 Task: select a rule when a due date less than hours ago is removed from a card by anyone except me.
Action: Mouse moved to (1141, 96)
Screenshot: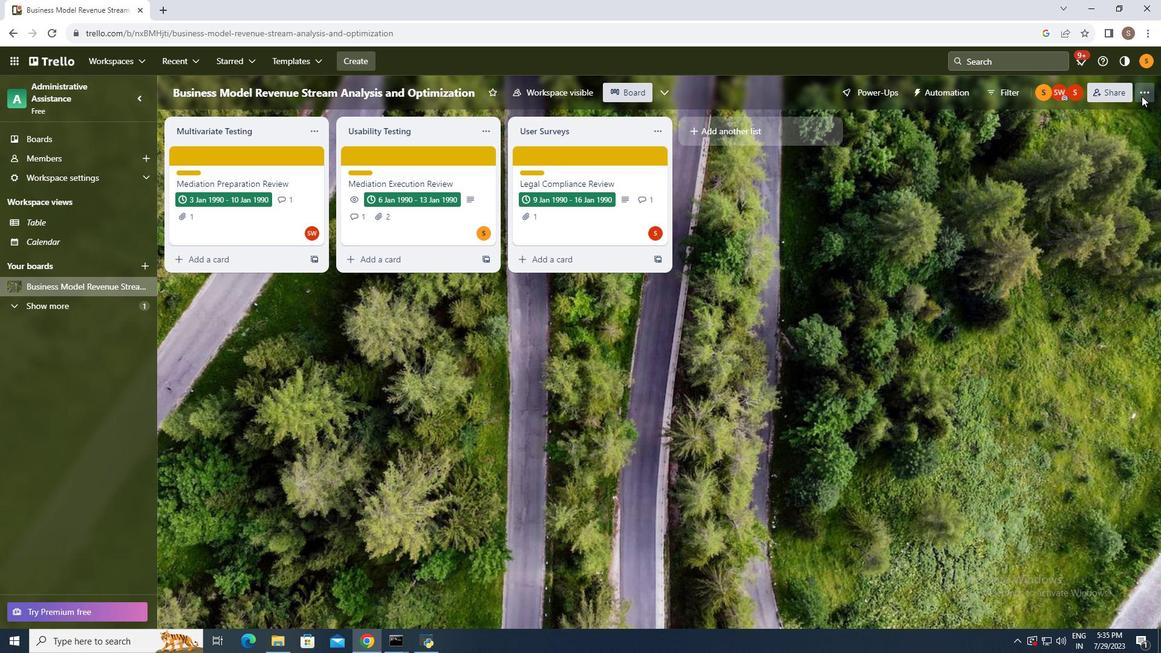 
Action: Mouse pressed left at (1141, 96)
Screenshot: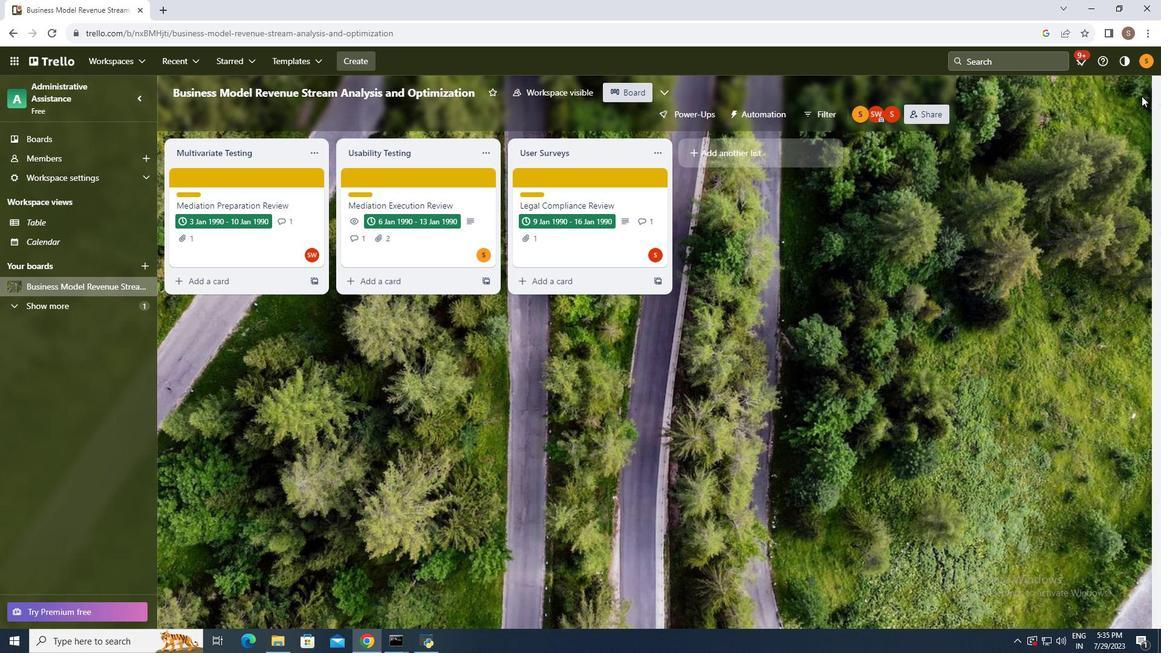 
Action: Mouse moved to (1041, 255)
Screenshot: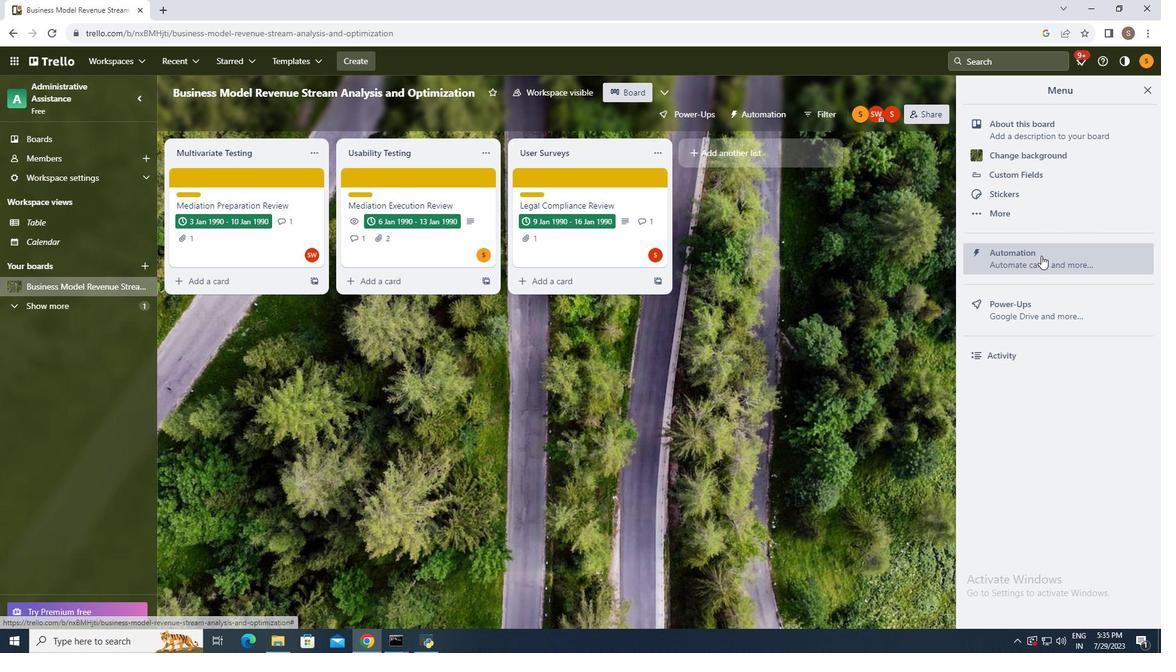 
Action: Mouse pressed left at (1041, 255)
Screenshot: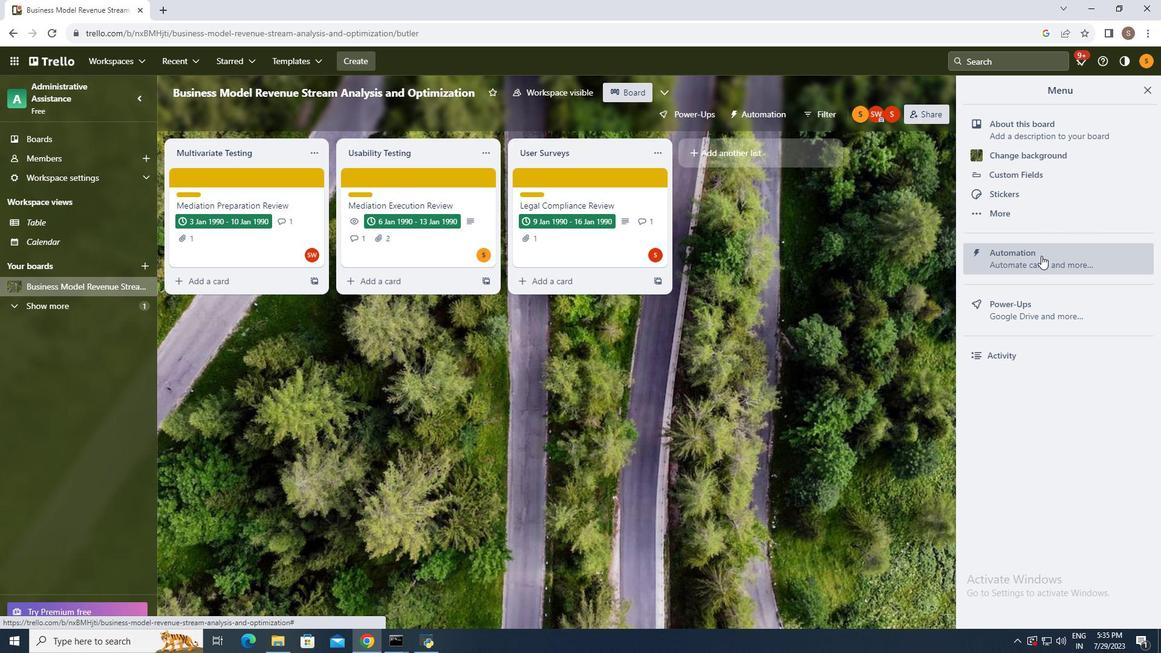 
Action: Mouse moved to (237, 214)
Screenshot: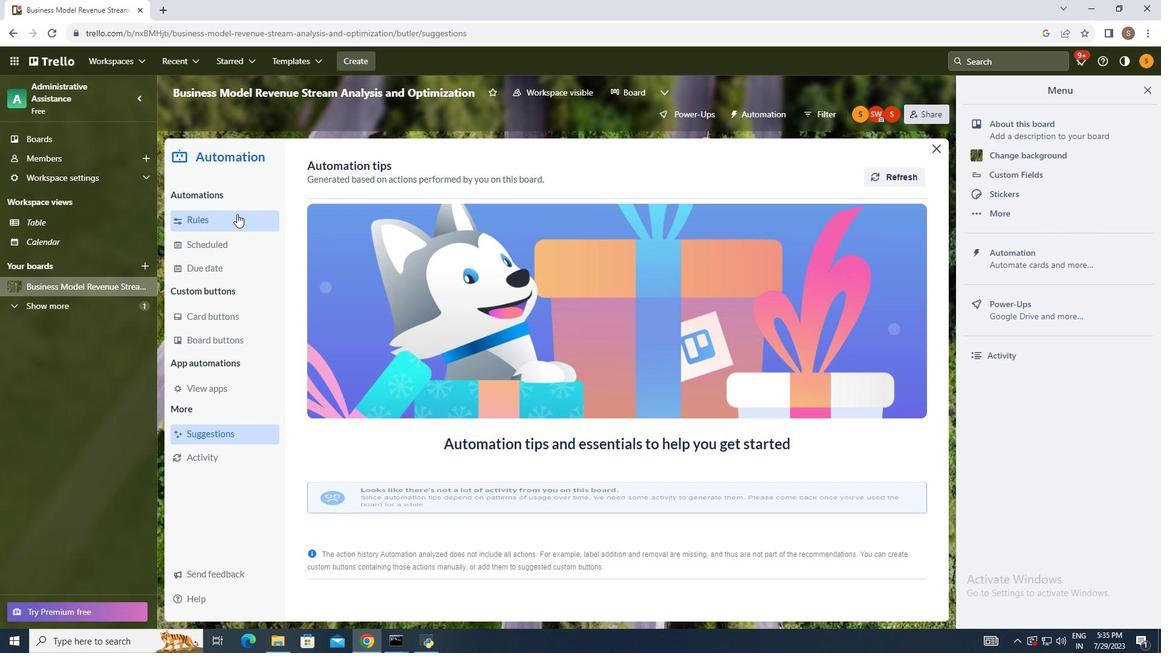 
Action: Mouse pressed left at (237, 214)
Screenshot: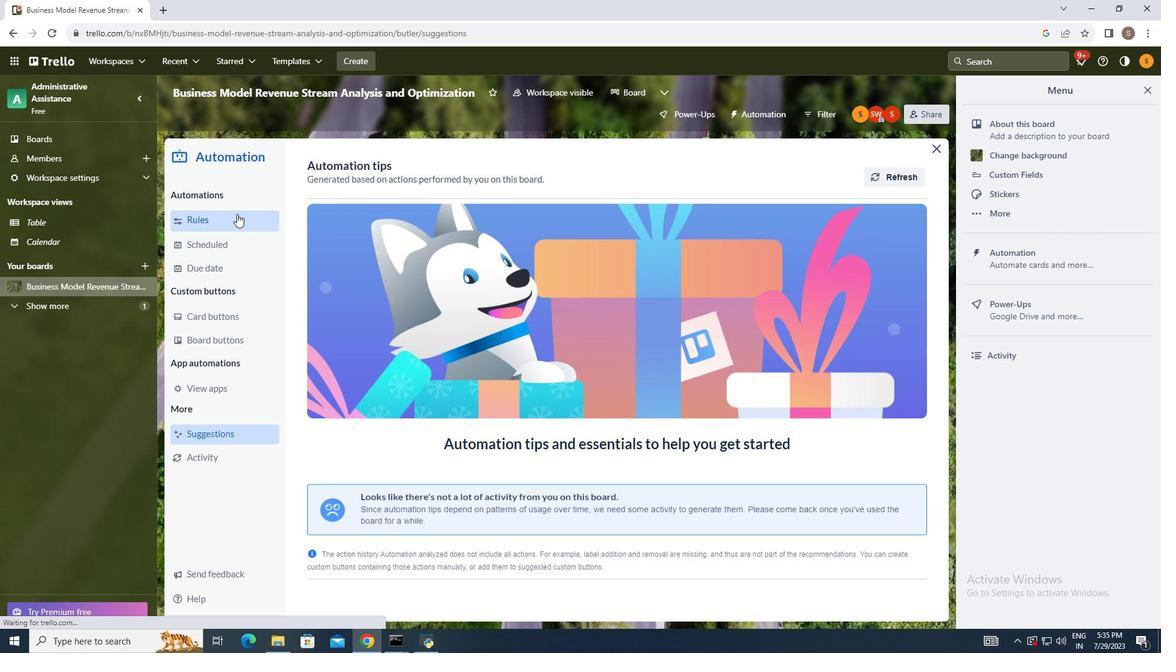 
Action: Mouse moved to (812, 172)
Screenshot: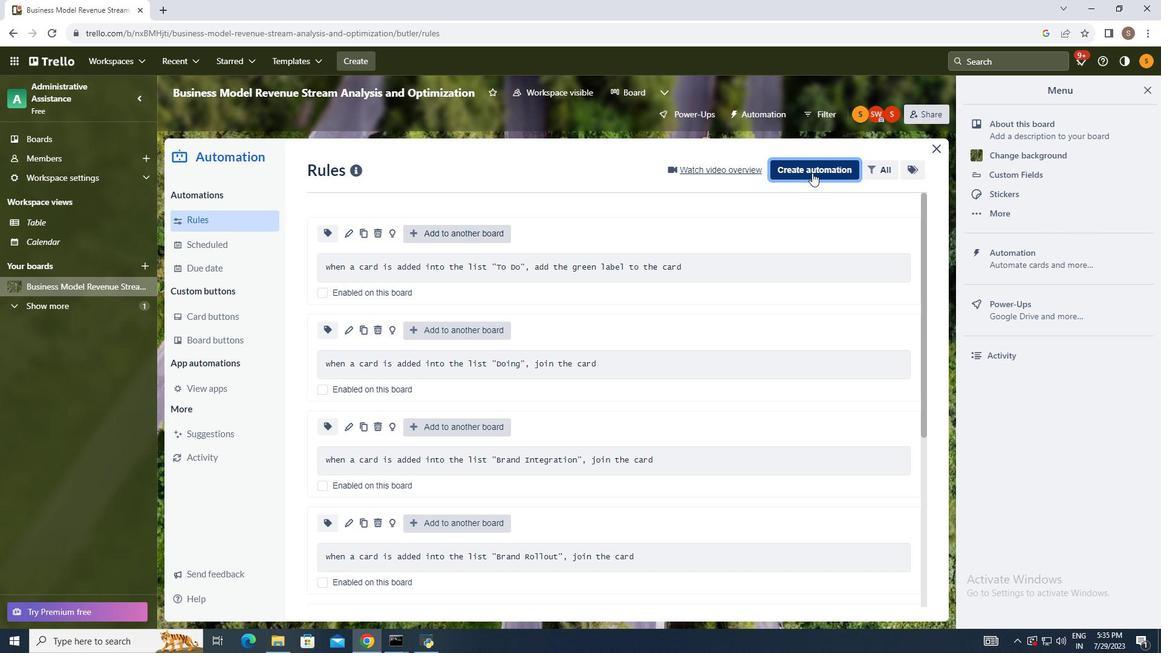 
Action: Mouse pressed left at (812, 172)
Screenshot: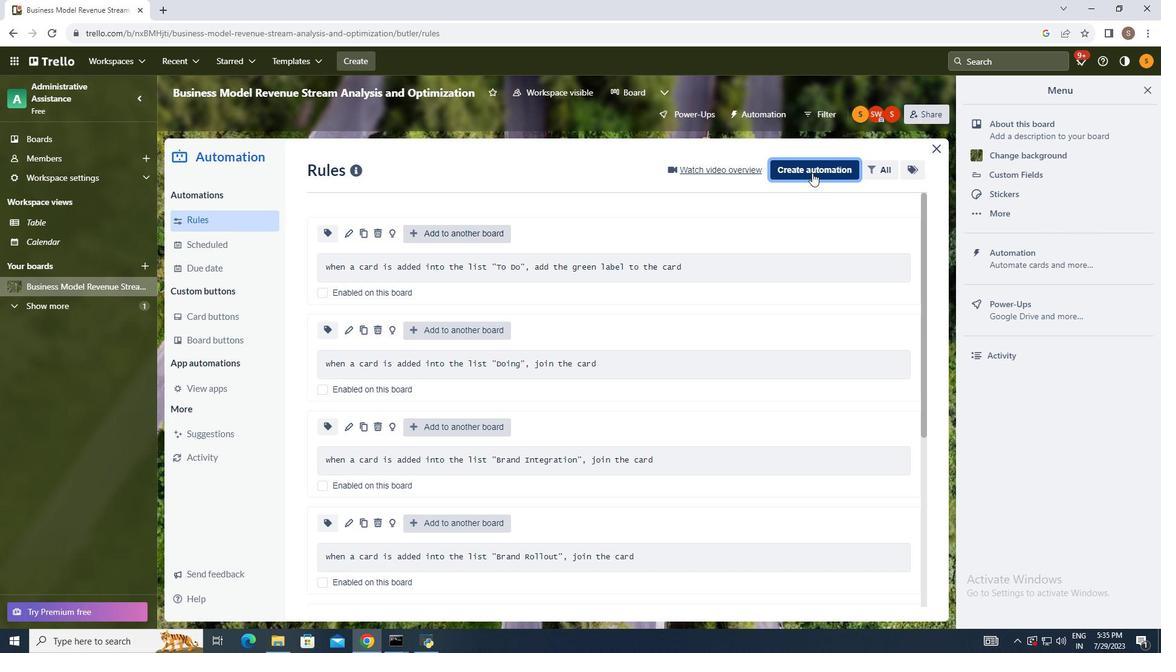 
Action: Mouse moved to (615, 289)
Screenshot: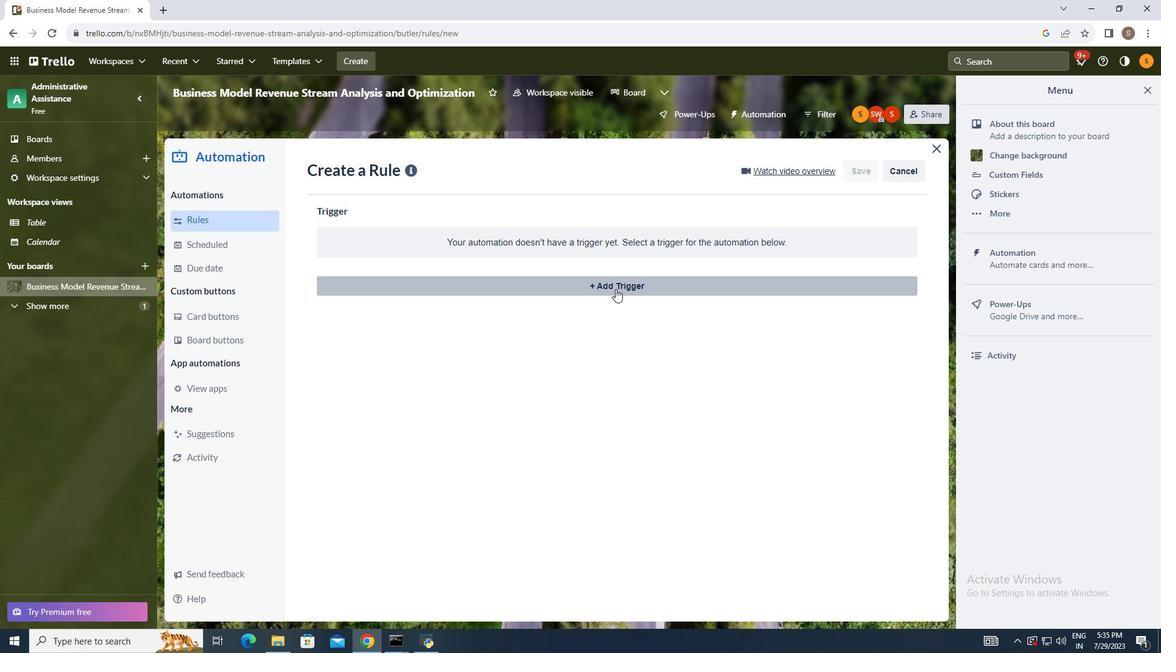 
Action: Mouse pressed left at (615, 289)
Screenshot: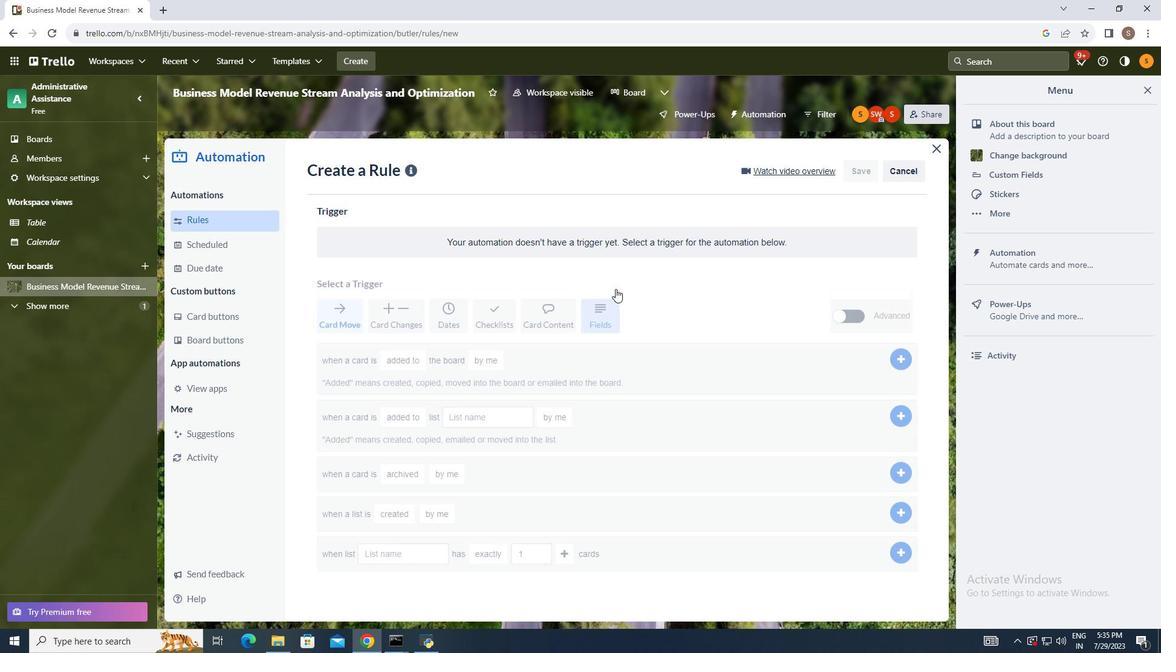 
Action: Mouse moved to (448, 335)
Screenshot: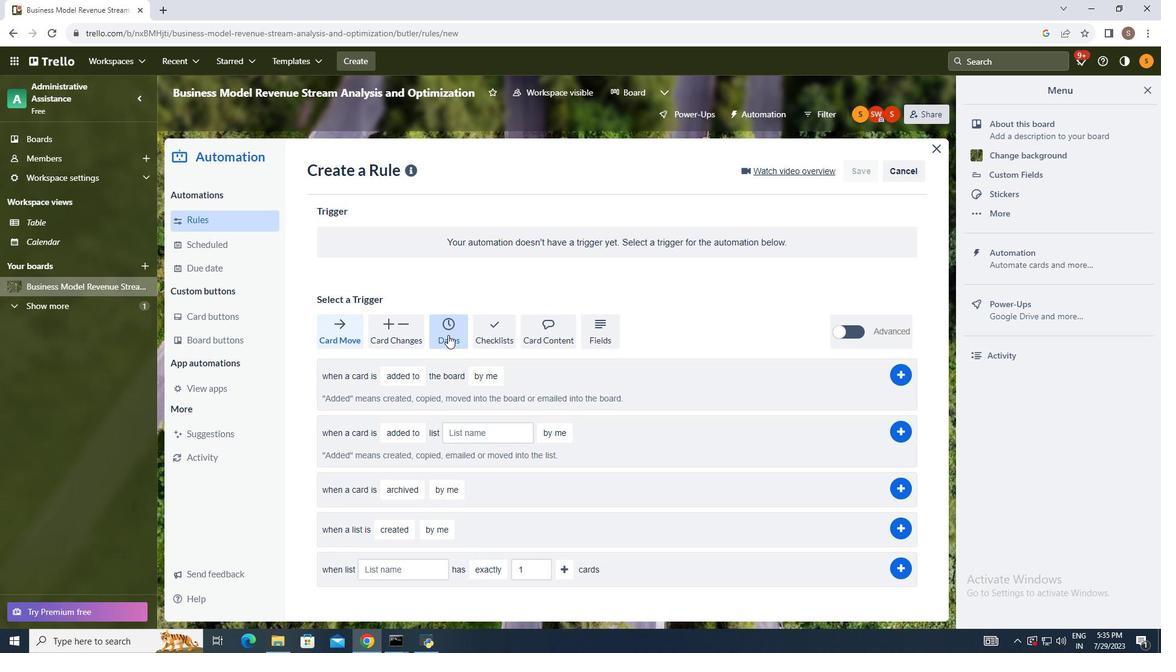 
Action: Mouse pressed left at (448, 335)
Screenshot: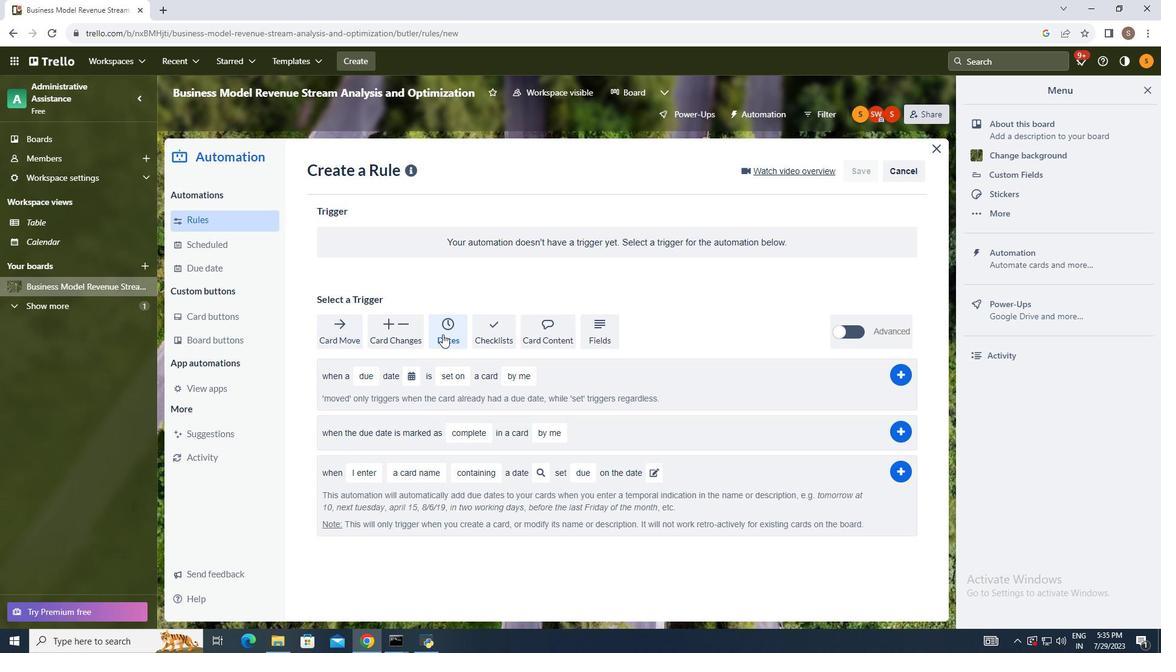 
Action: Mouse moved to (357, 377)
Screenshot: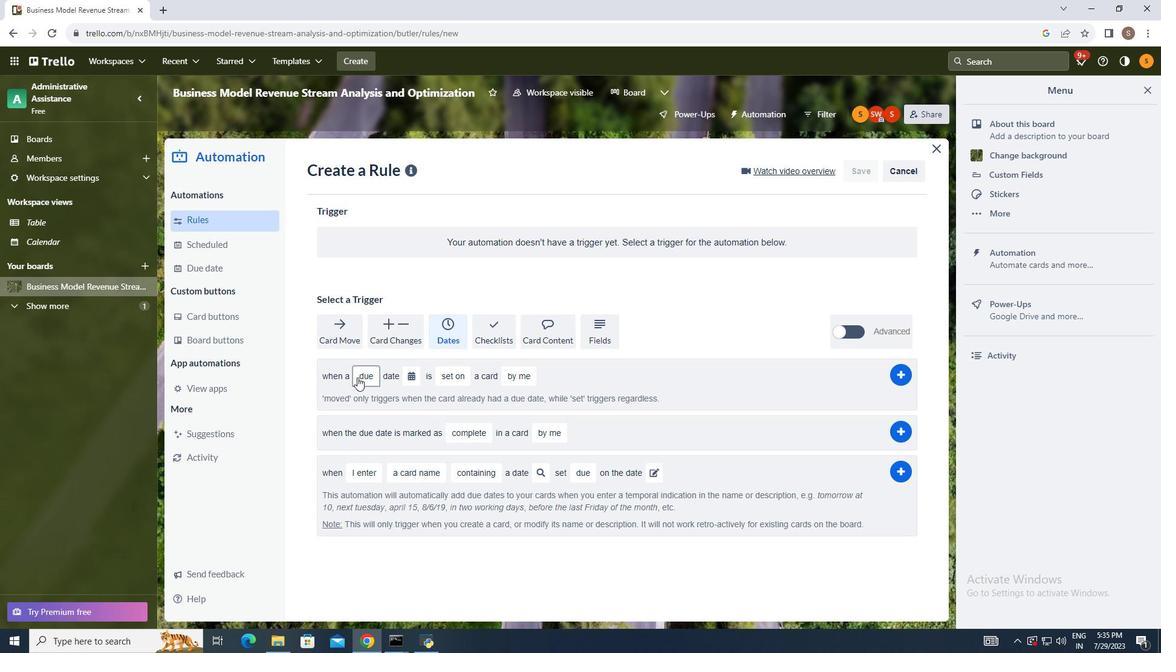 
Action: Mouse pressed left at (357, 377)
Screenshot: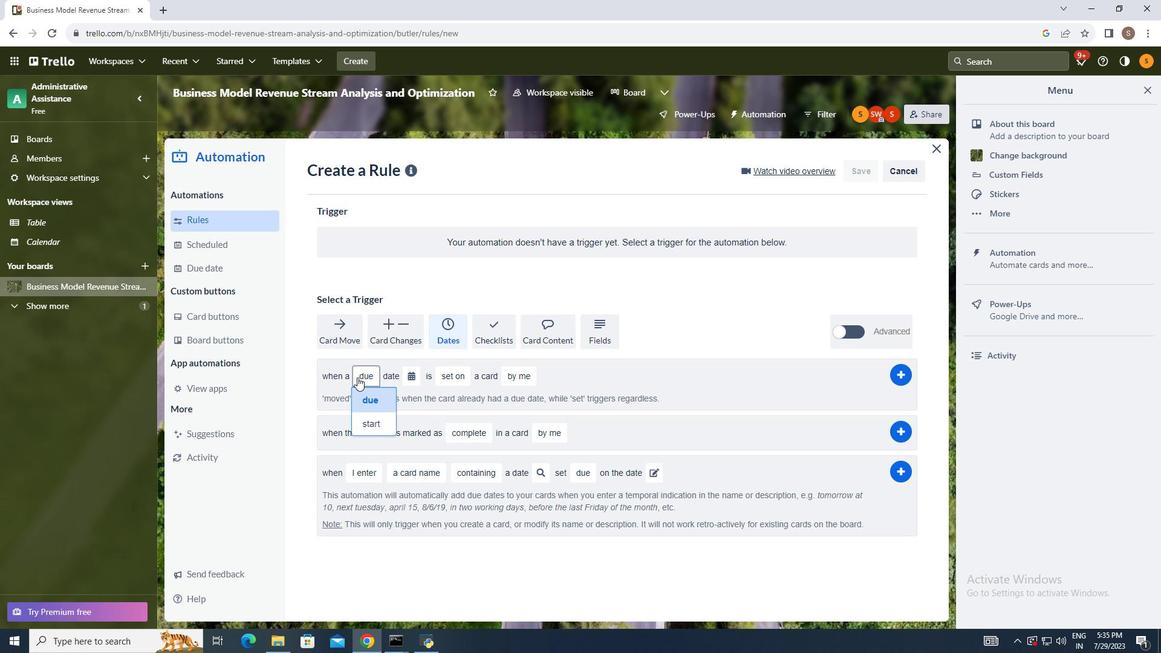 
Action: Mouse moved to (369, 394)
Screenshot: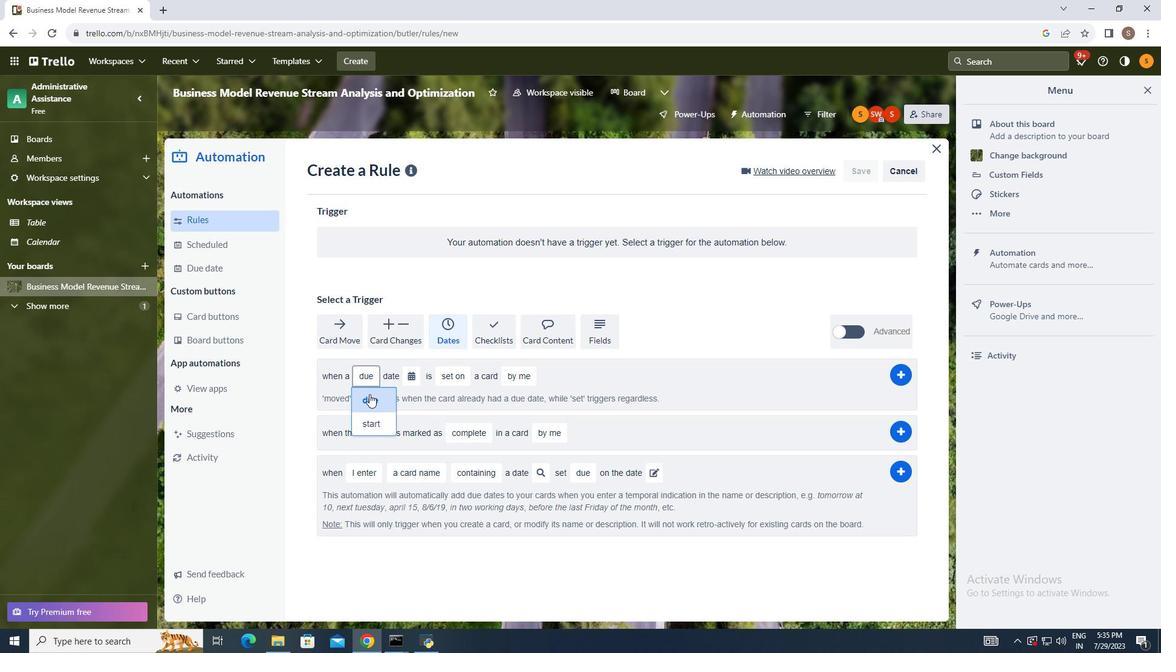 
Action: Mouse pressed left at (369, 394)
Screenshot: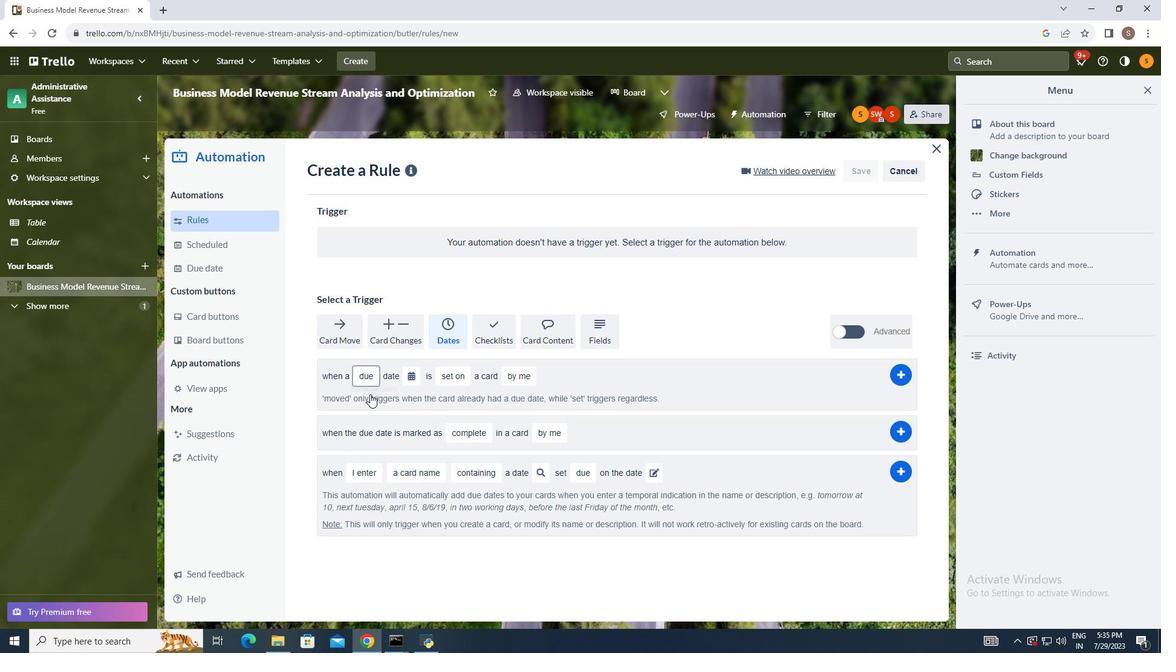 
Action: Mouse moved to (406, 374)
Screenshot: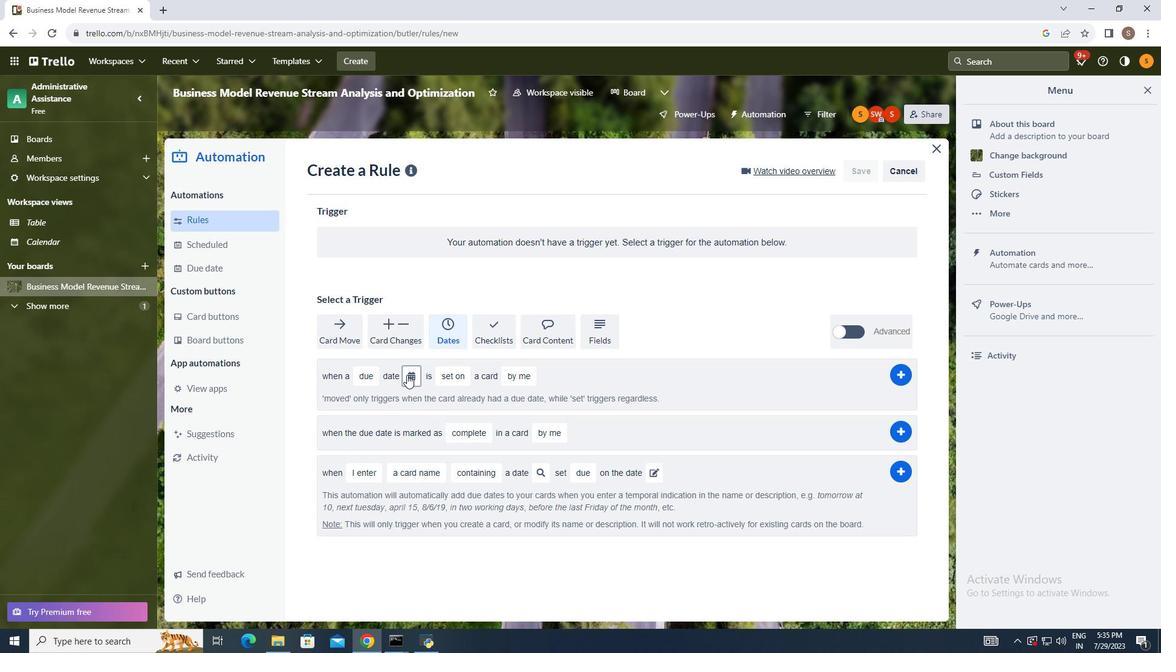 
Action: Mouse pressed left at (406, 374)
Screenshot: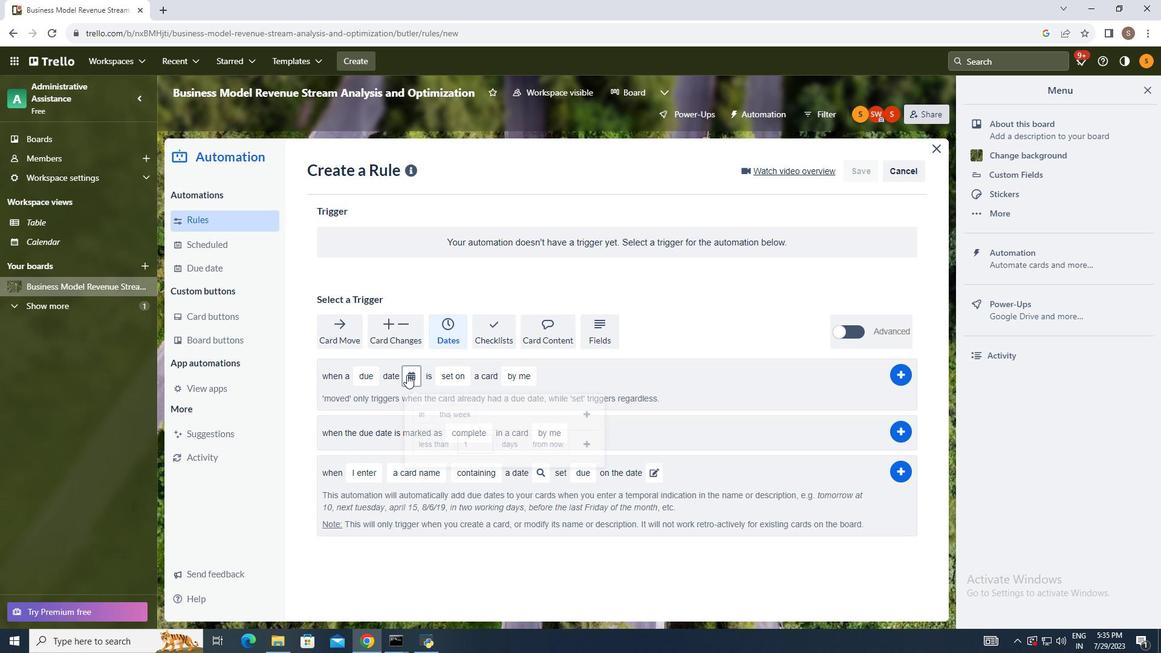 
Action: Mouse moved to (428, 446)
Screenshot: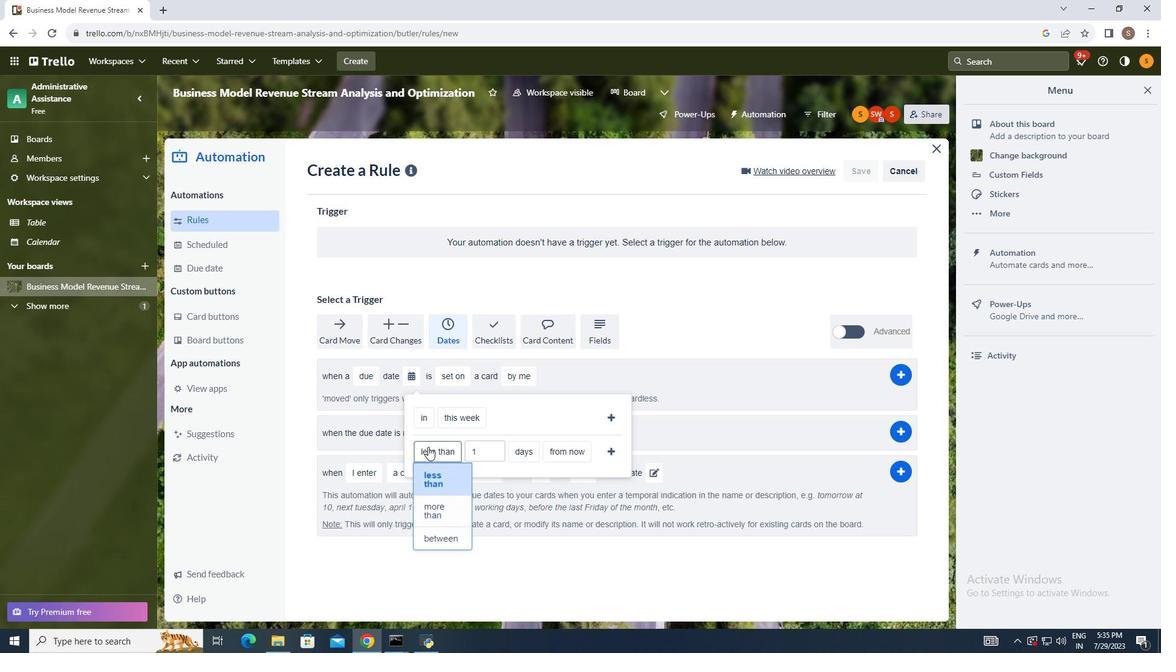 
Action: Mouse pressed left at (428, 446)
Screenshot: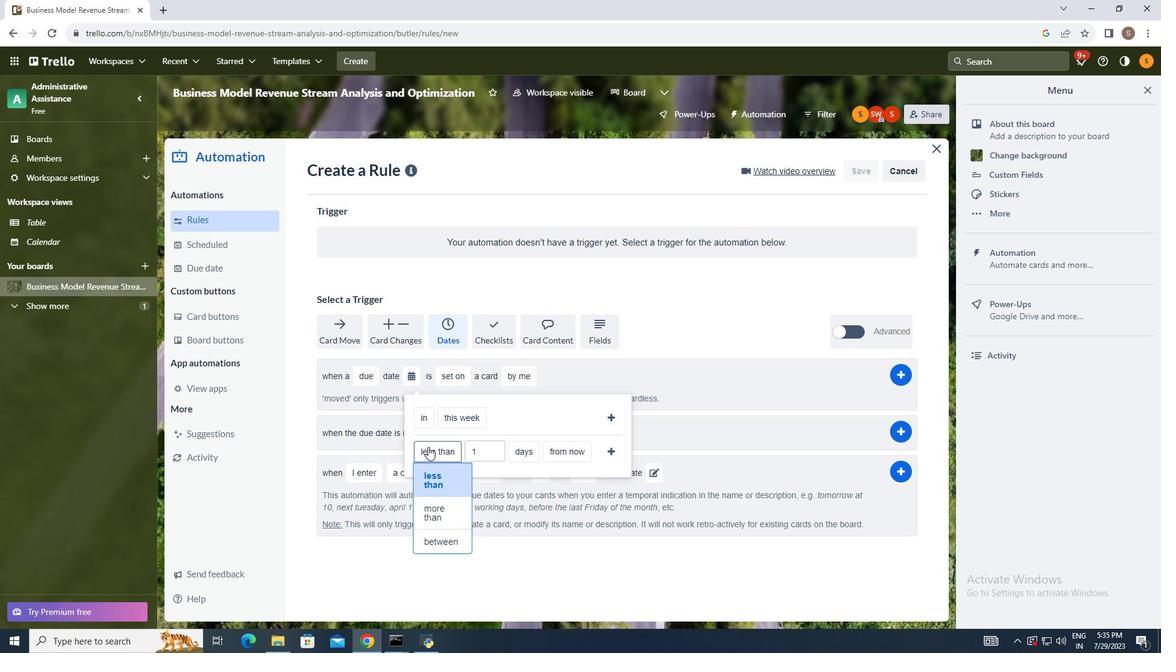 
Action: Mouse moved to (435, 476)
Screenshot: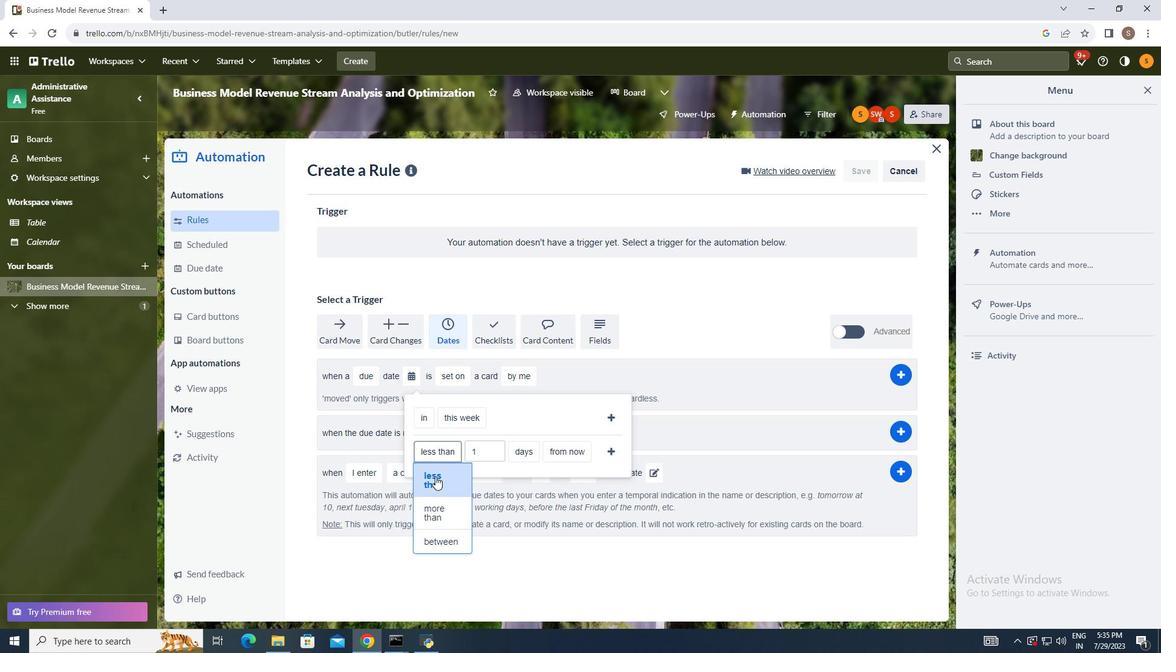 
Action: Mouse pressed left at (435, 476)
Screenshot: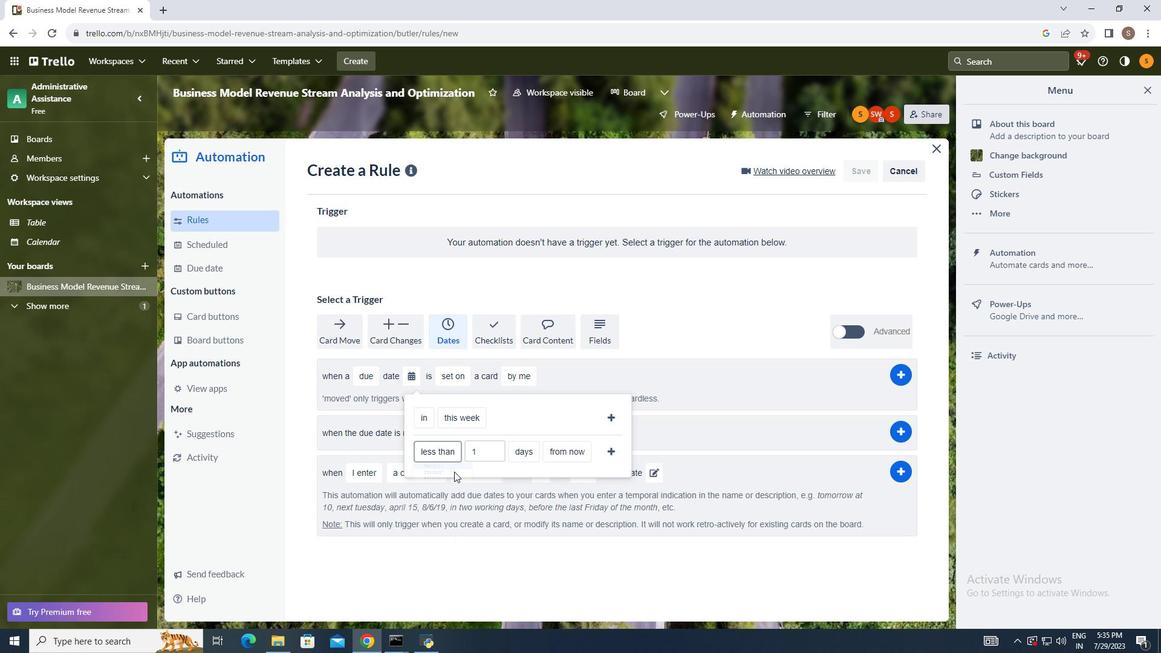 
Action: Mouse moved to (524, 452)
Screenshot: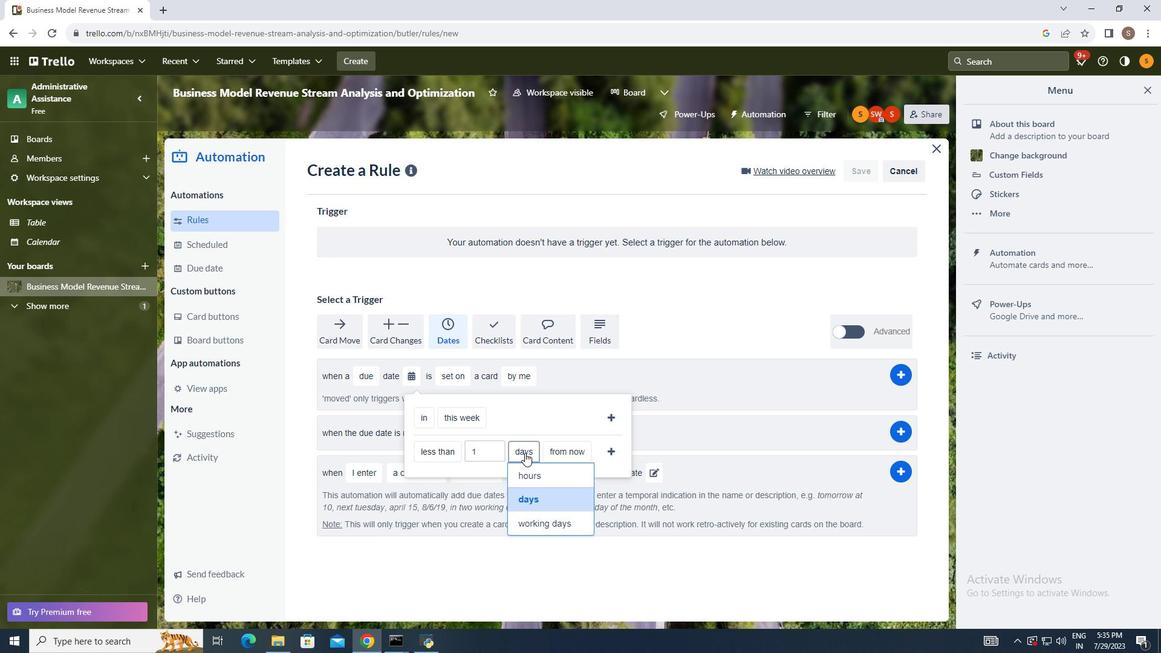 
Action: Mouse pressed left at (524, 452)
Screenshot: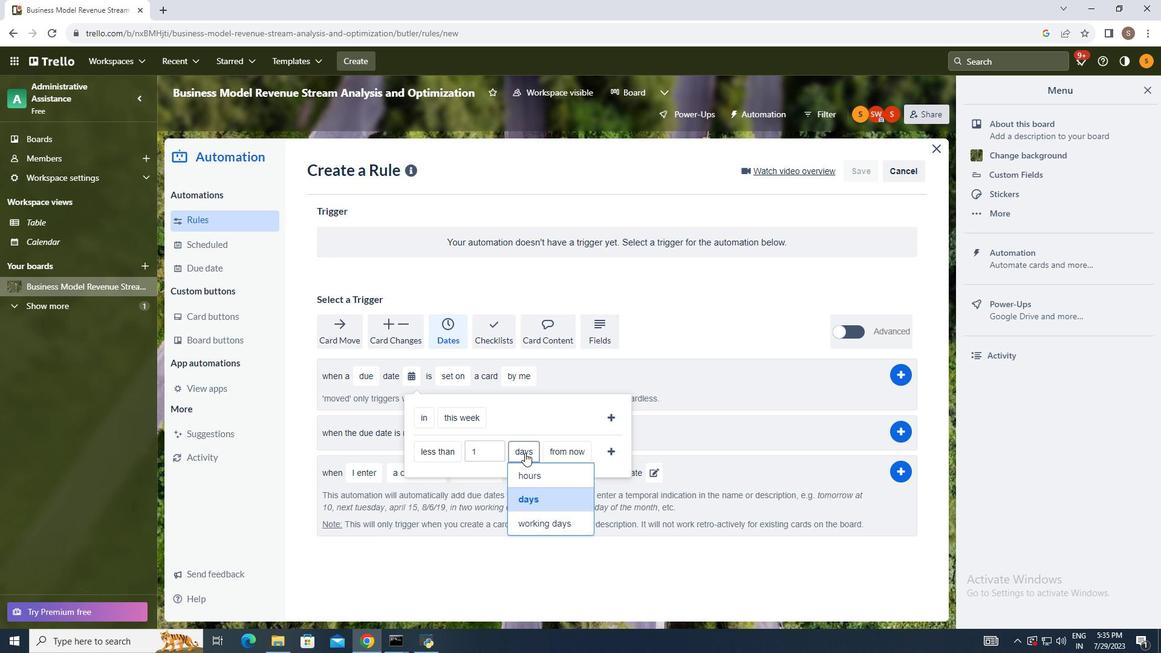 
Action: Mouse moved to (524, 474)
Screenshot: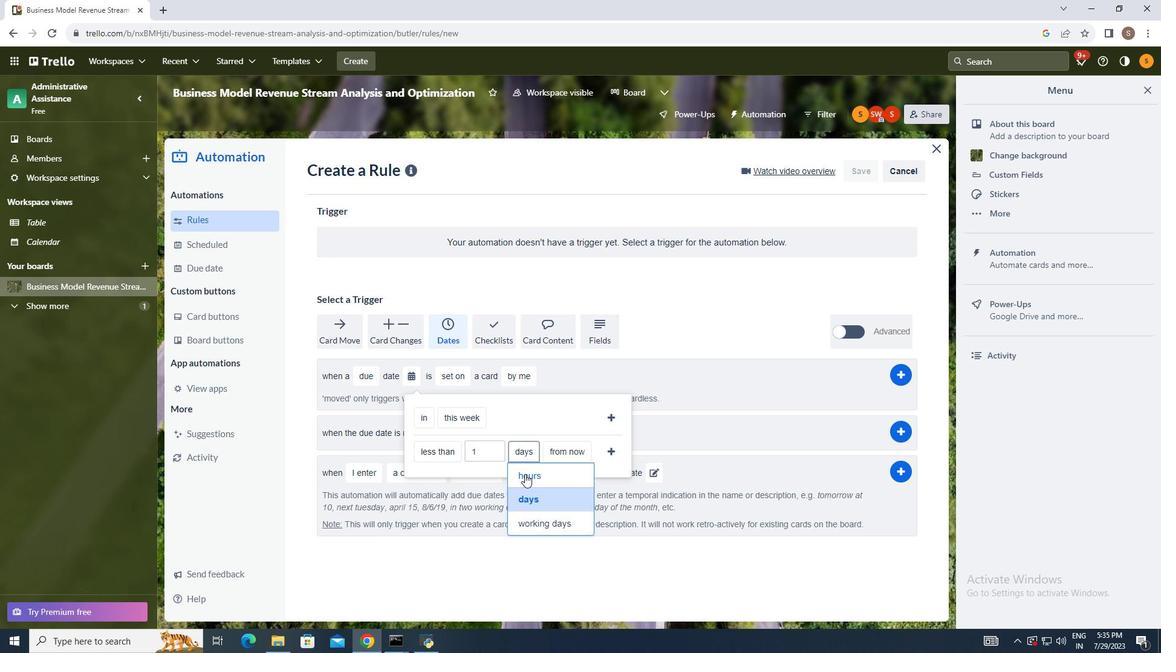 
Action: Mouse pressed left at (524, 474)
Screenshot: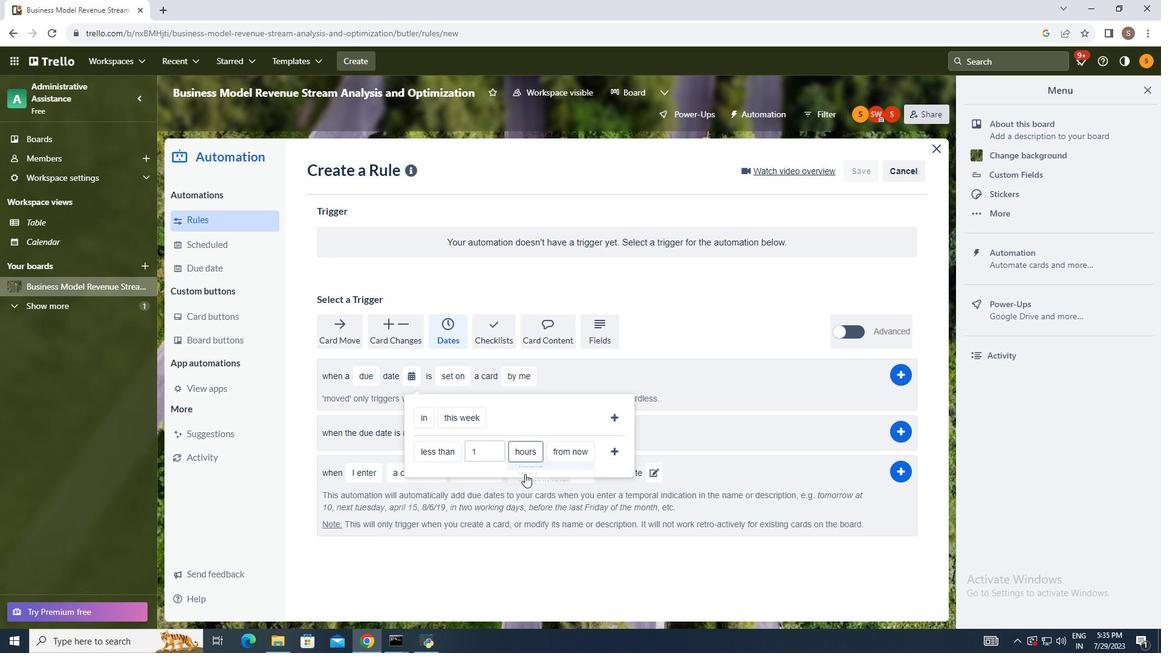 
Action: Mouse moved to (569, 509)
Screenshot: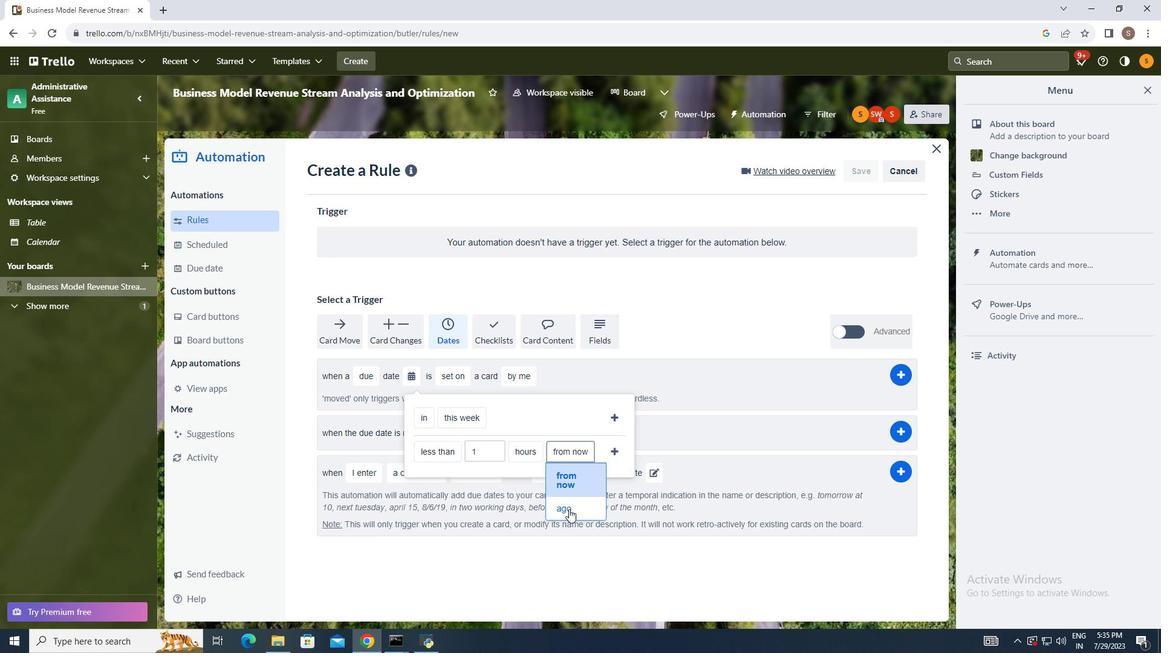 
Action: Mouse pressed left at (569, 509)
Screenshot: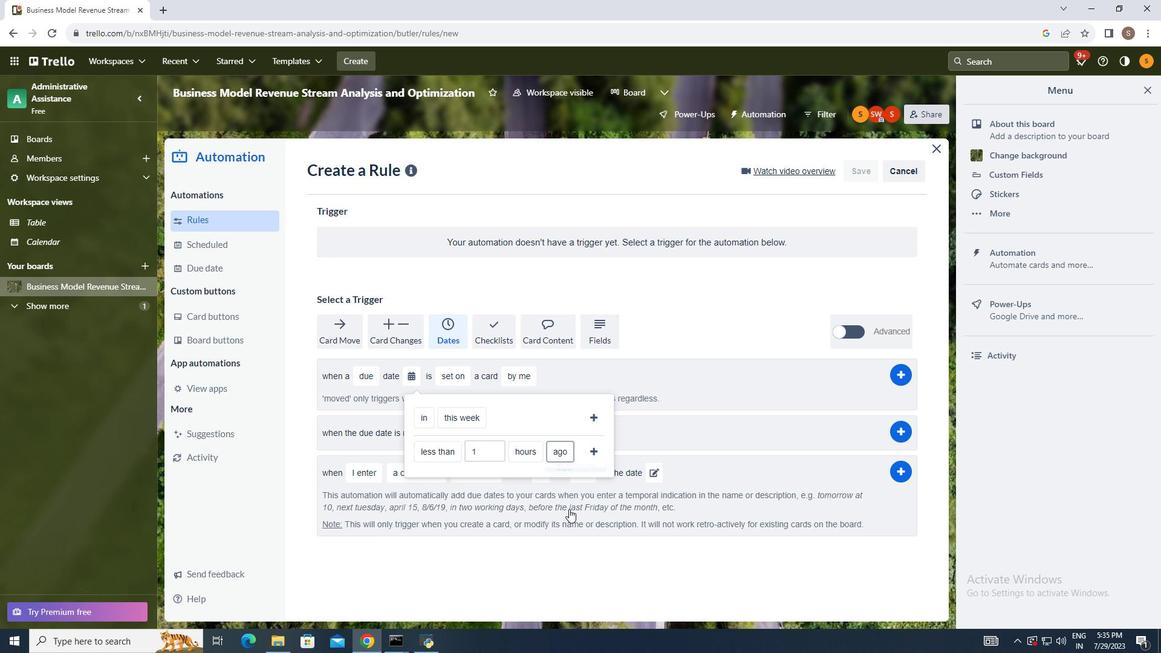 
Action: Mouse moved to (592, 449)
Screenshot: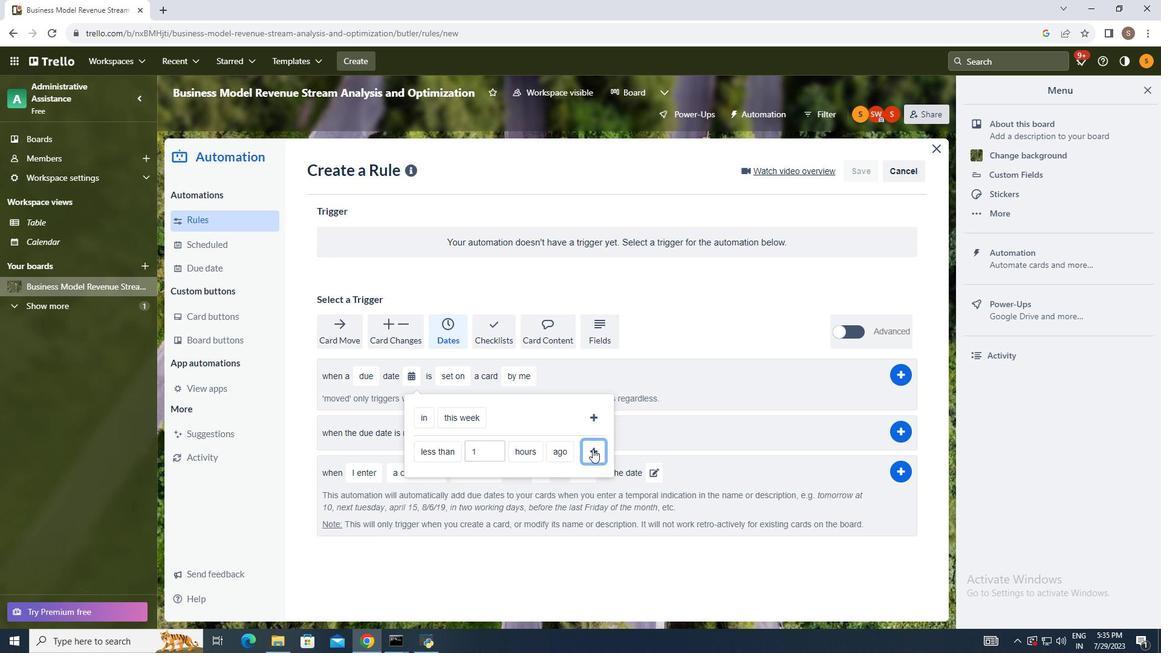
Action: Mouse pressed left at (592, 449)
Screenshot: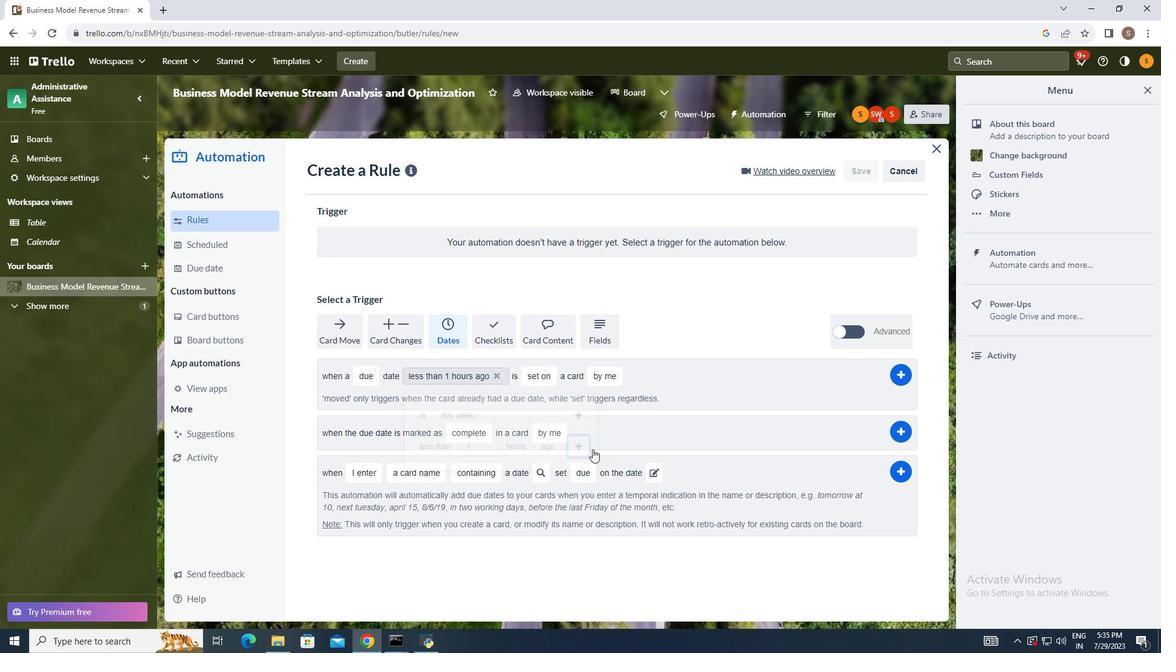 
Action: Mouse moved to (535, 379)
Screenshot: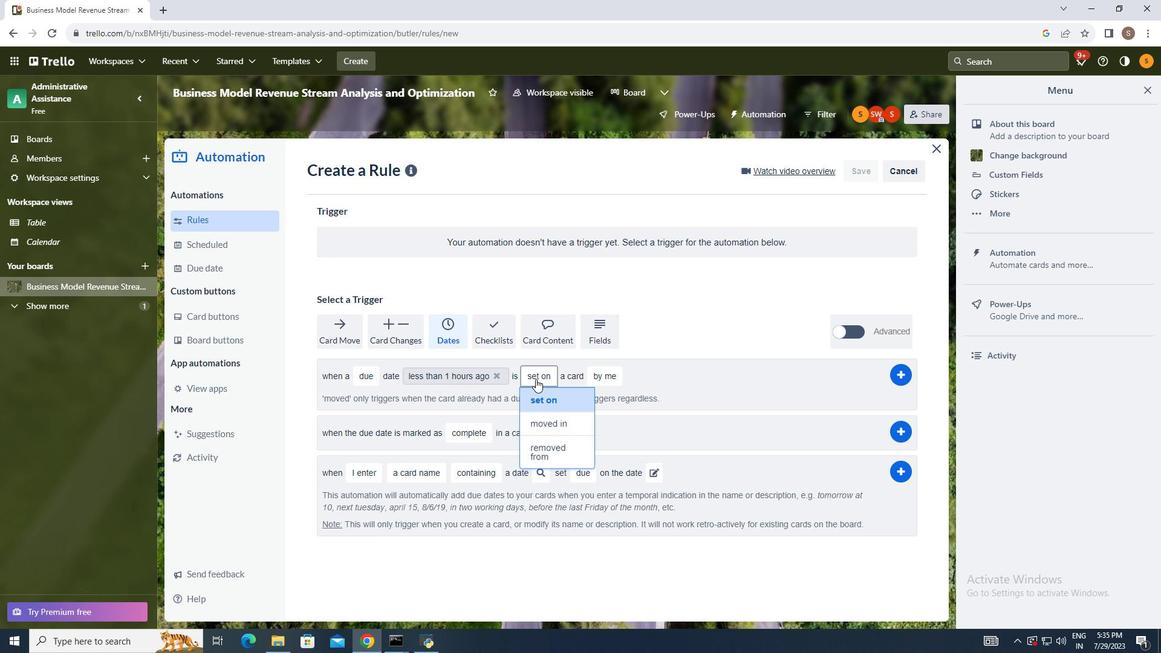 
Action: Mouse pressed left at (535, 379)
Screenshot: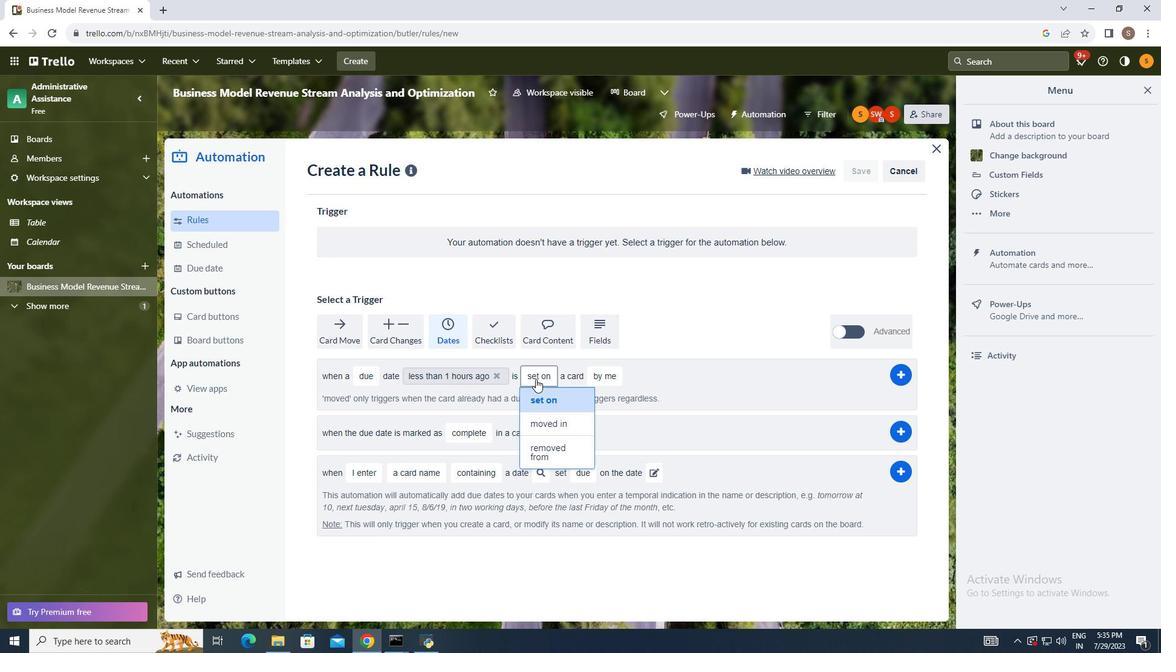
Action: Mouse moved to (541, 449)
Screenshot: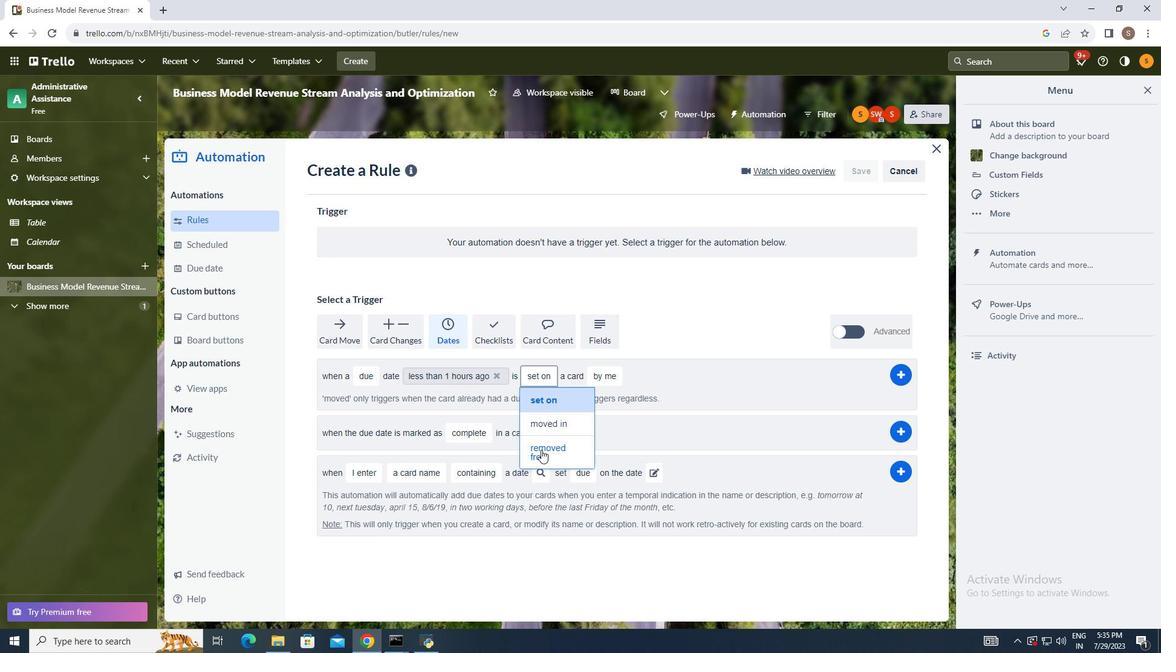 
Action: Mouse pressed left at (541, 449)
Screenshot: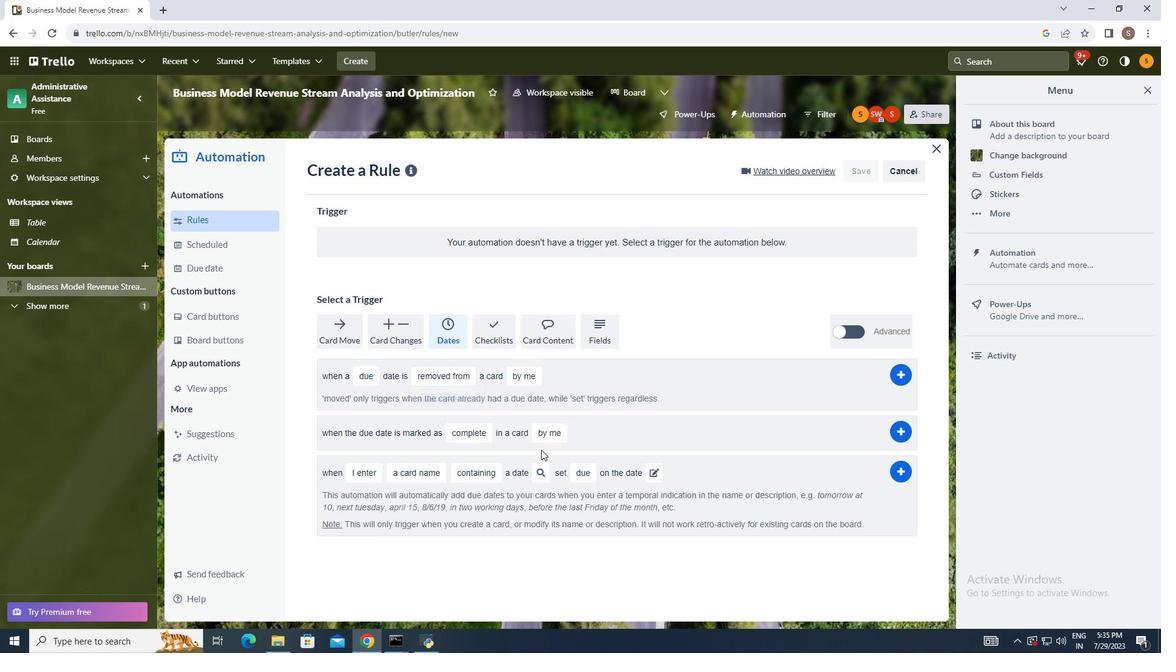
Action: Mouse moved to (531, 370)
Screenshot: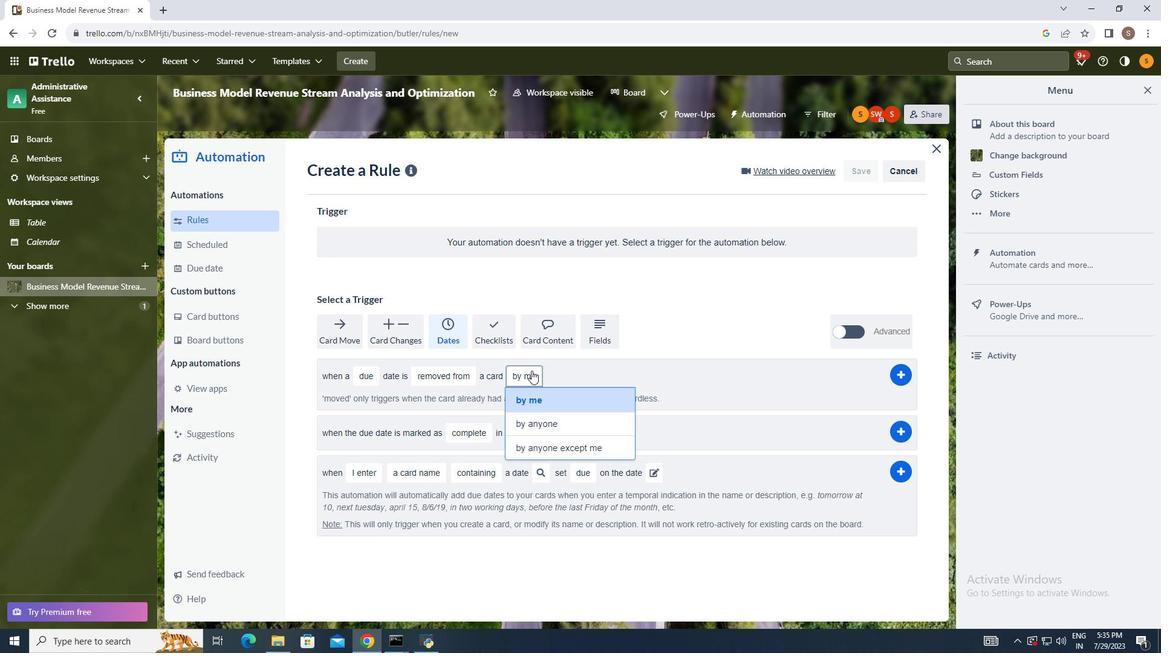 
Action: Mouse pressed left at (531, 370)
Screenshot: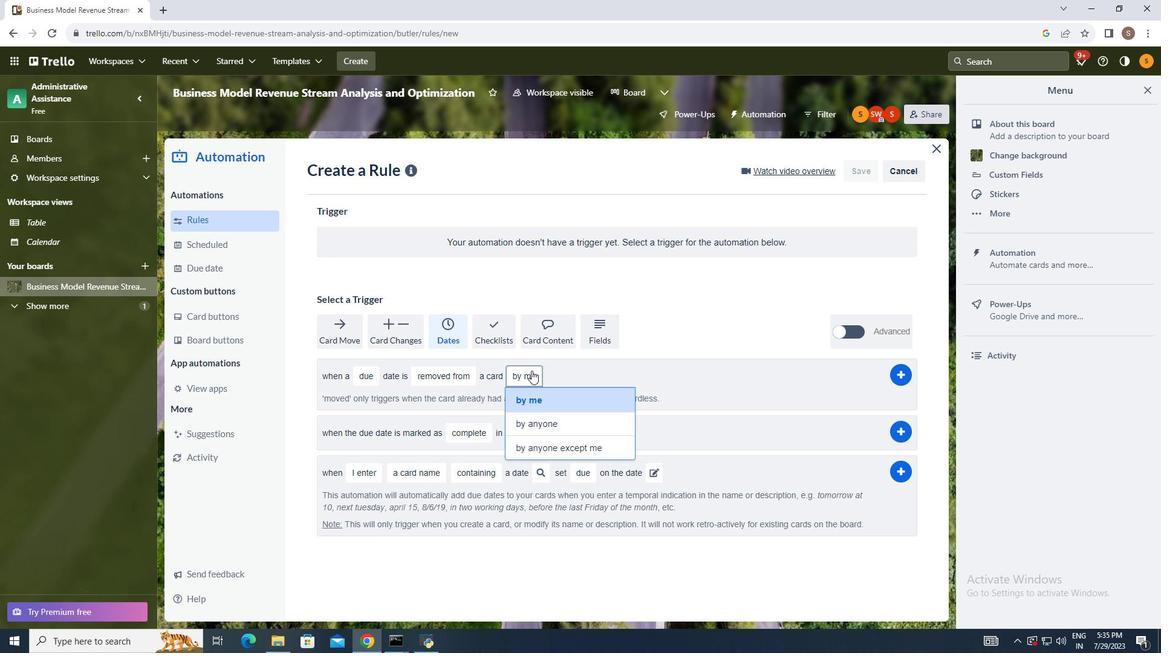 
Action: Mouse moved to (546, 442)
Screenshot: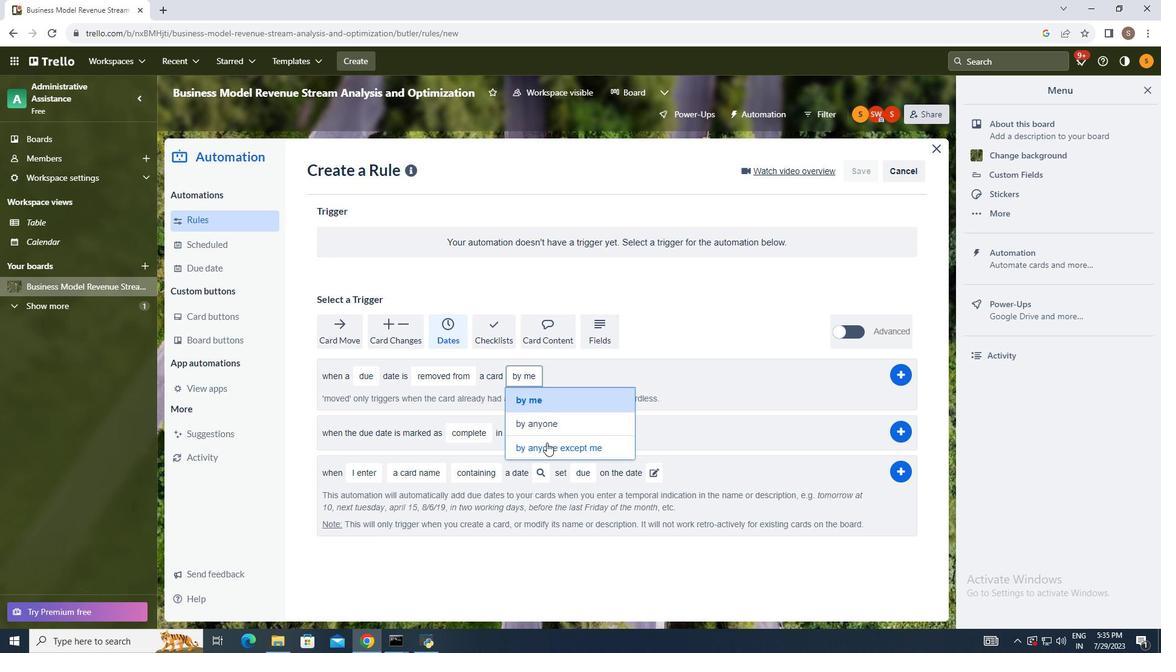 
Action: Mouse pressed left at (546, 442)
Screenshot: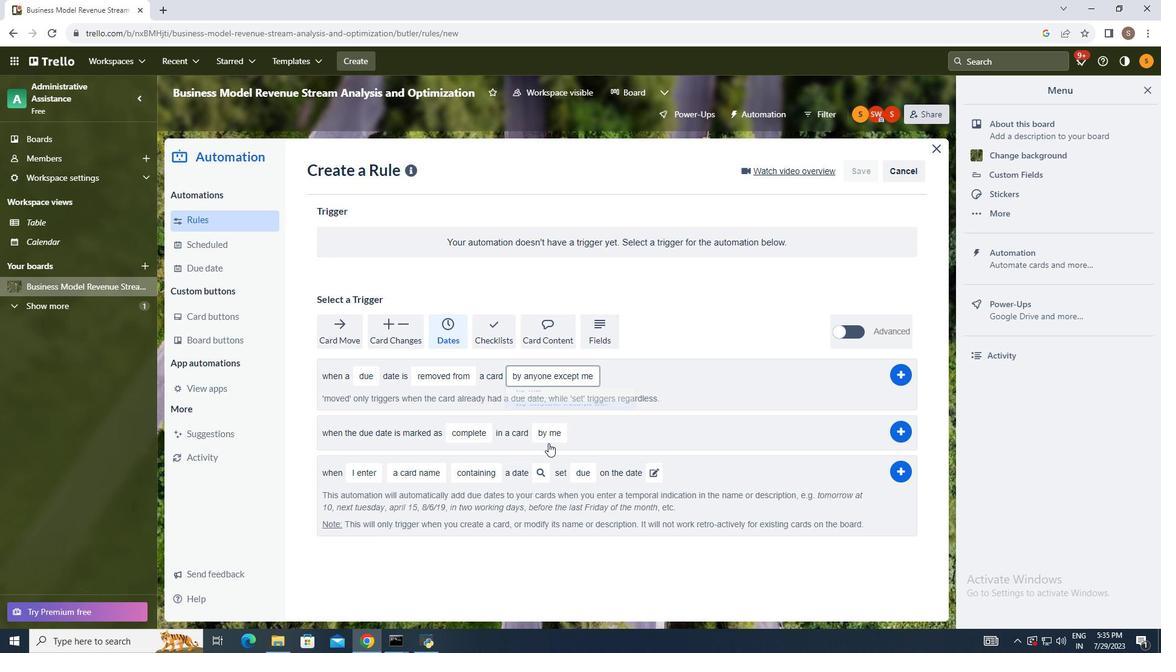 
Action: Mouse moved to (668, 343)
Screenshot: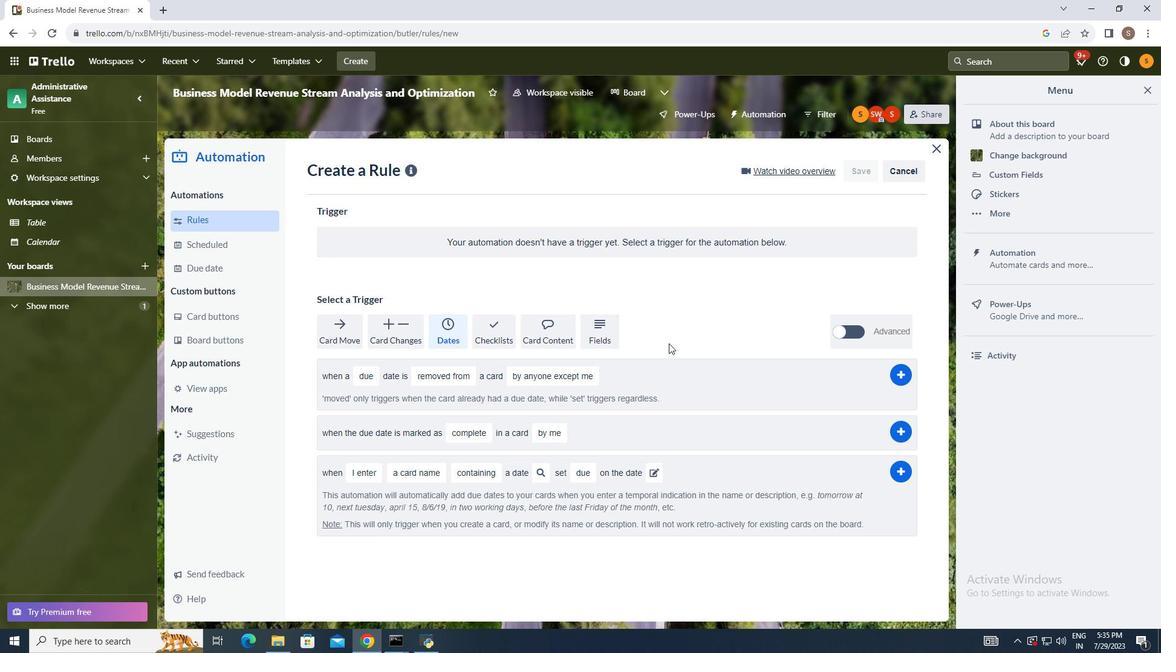 
